 Task: Create Board Vendor Management to Workspace Experiential Marketing. Create Board Budget Management to Workspace Experiential Marketing. Create Board Social Media Influencer Content Creation and Management to Workspace Experiential Marketing
Action: Mouse moved to (520, 111)
Screenshot: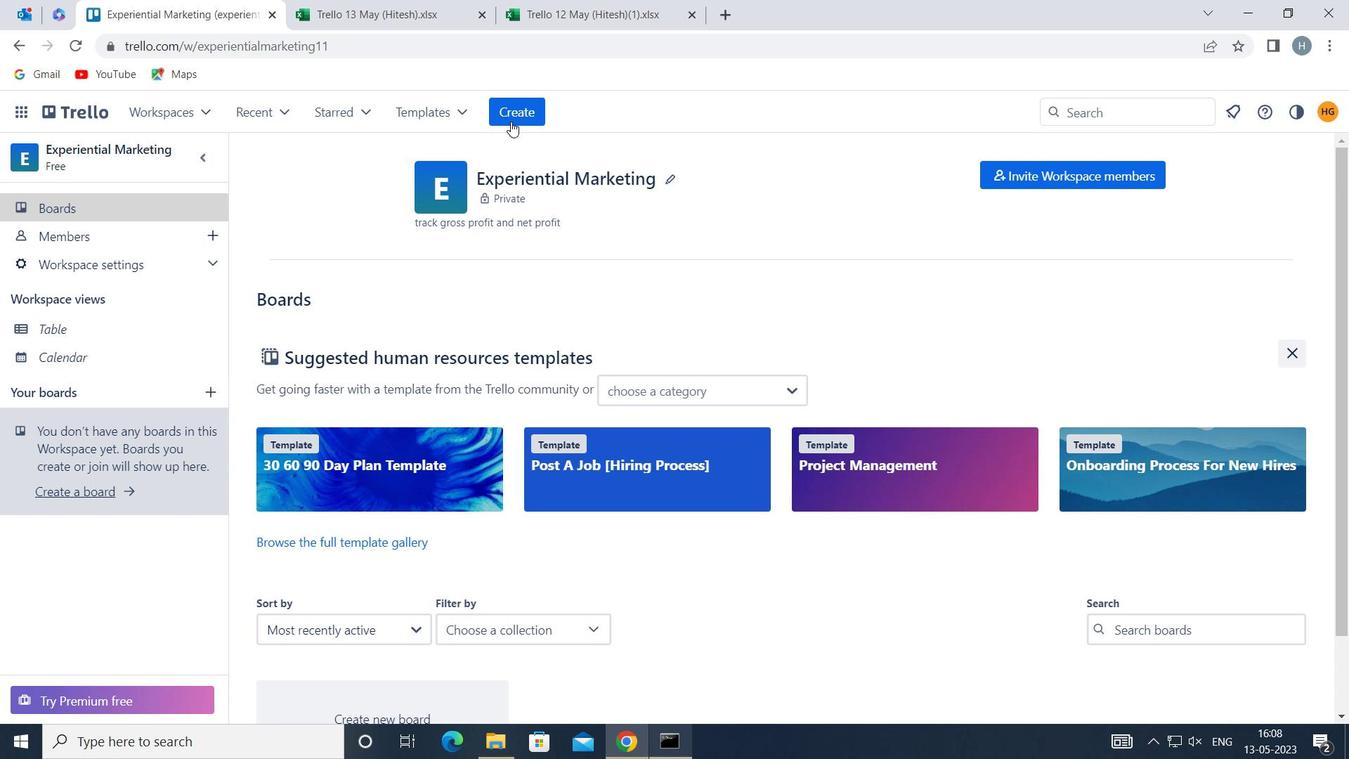 
Action: Mouse pressed left at (520, 111)
Screenshot: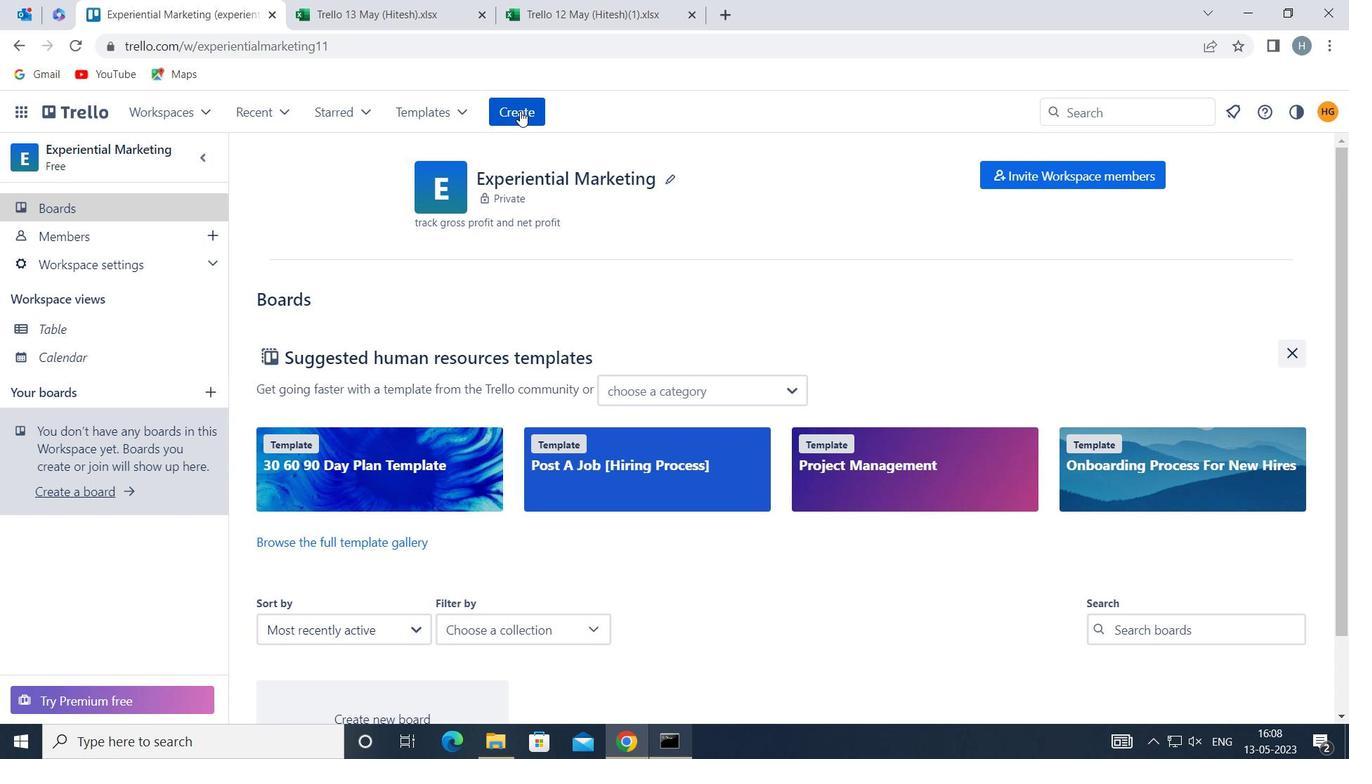 
Action: Mouse moved to (553, 165)
Screenshot: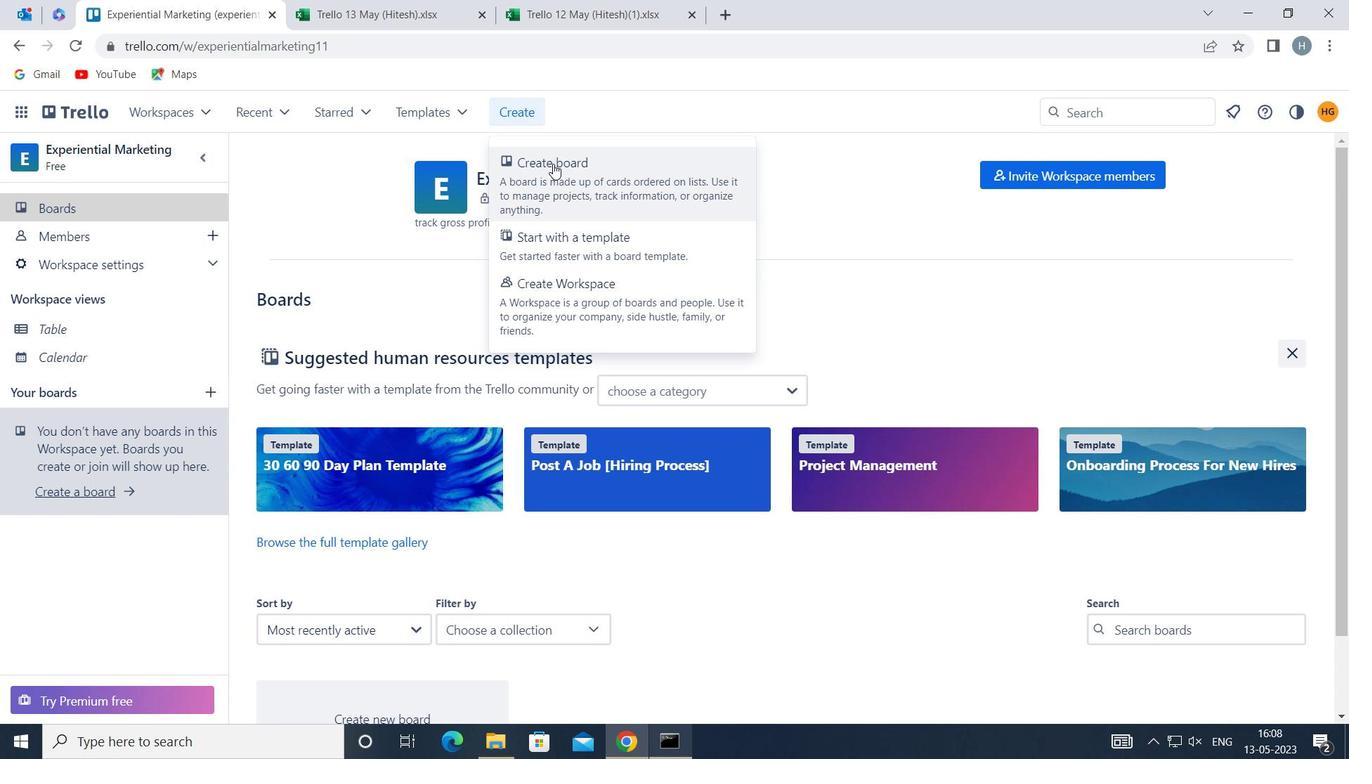 
Action: Mouse pressed left at (553, 165)
Screenshot: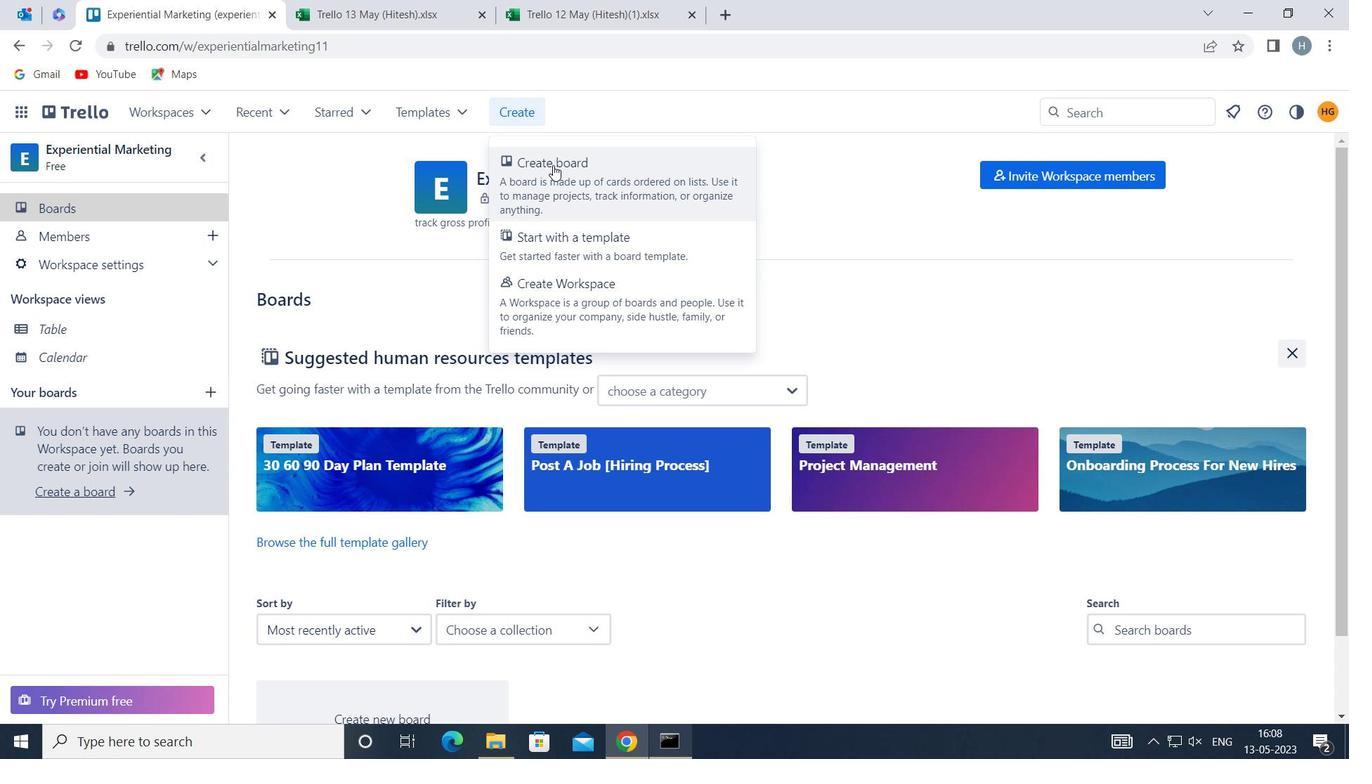 
Action: Key pressed <Key.shift>VENDOR<Key.space><Key.shift>M<Key.backspace><Key.shift>MANAGEMENT
Screenshot: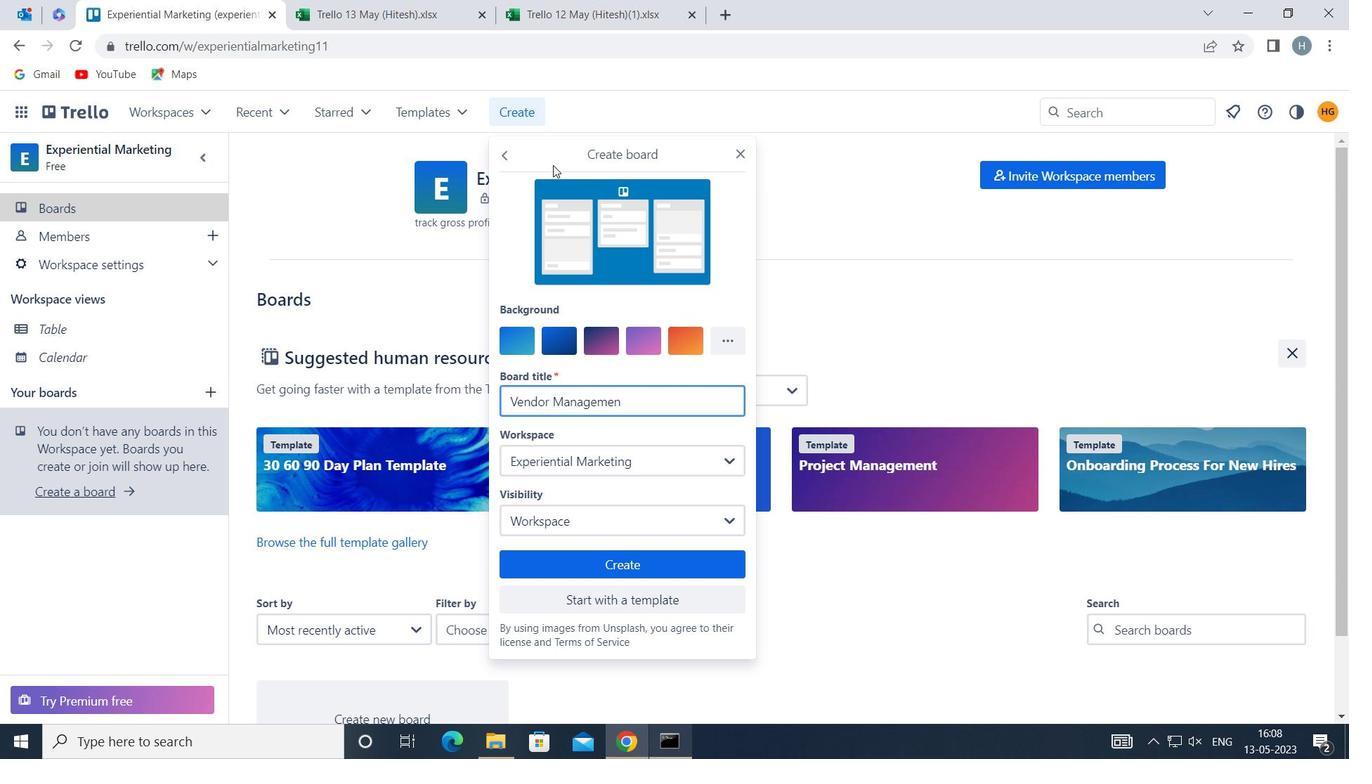 
Action: Mouse moved to (567, 172)
Screenshot: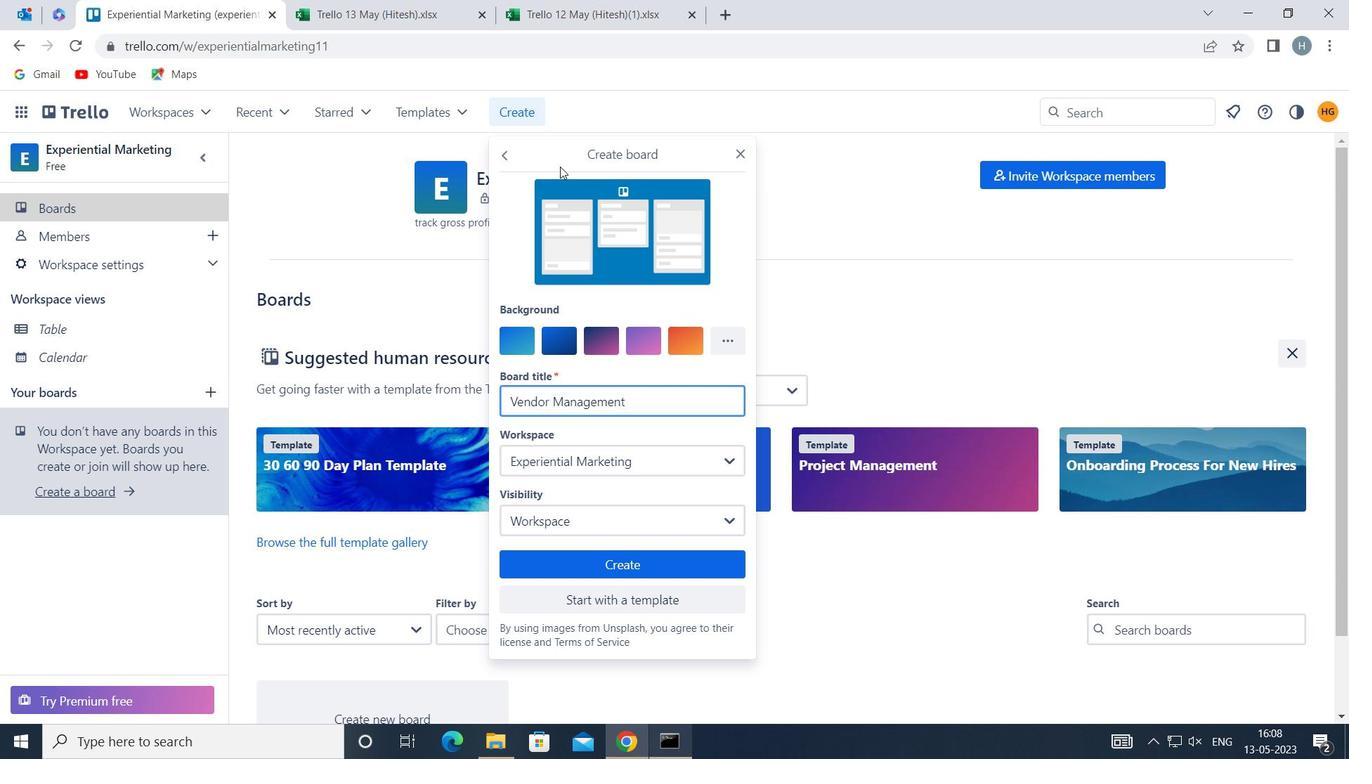 
Action: Key pressed <Key.space>
Screenshot: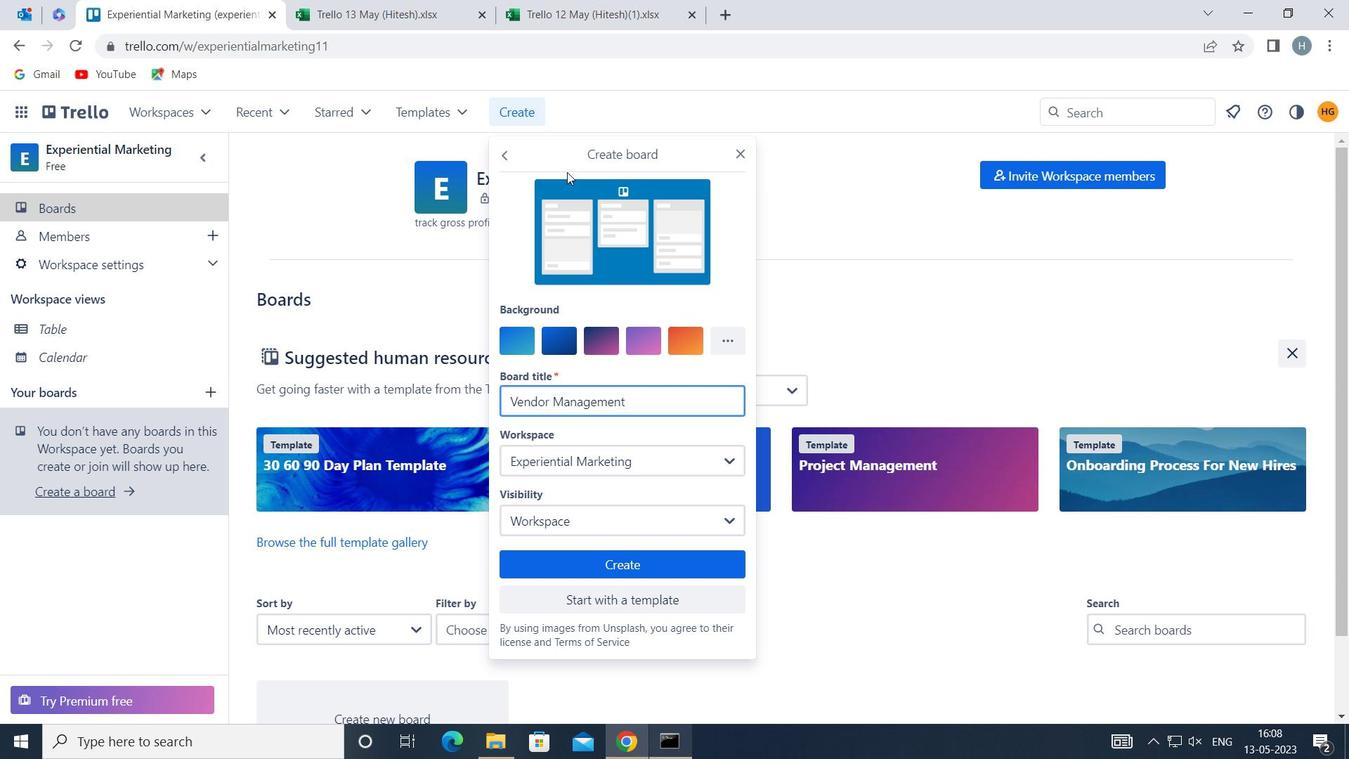 
Action: Mouse moved to (629, 558)
Screenshot: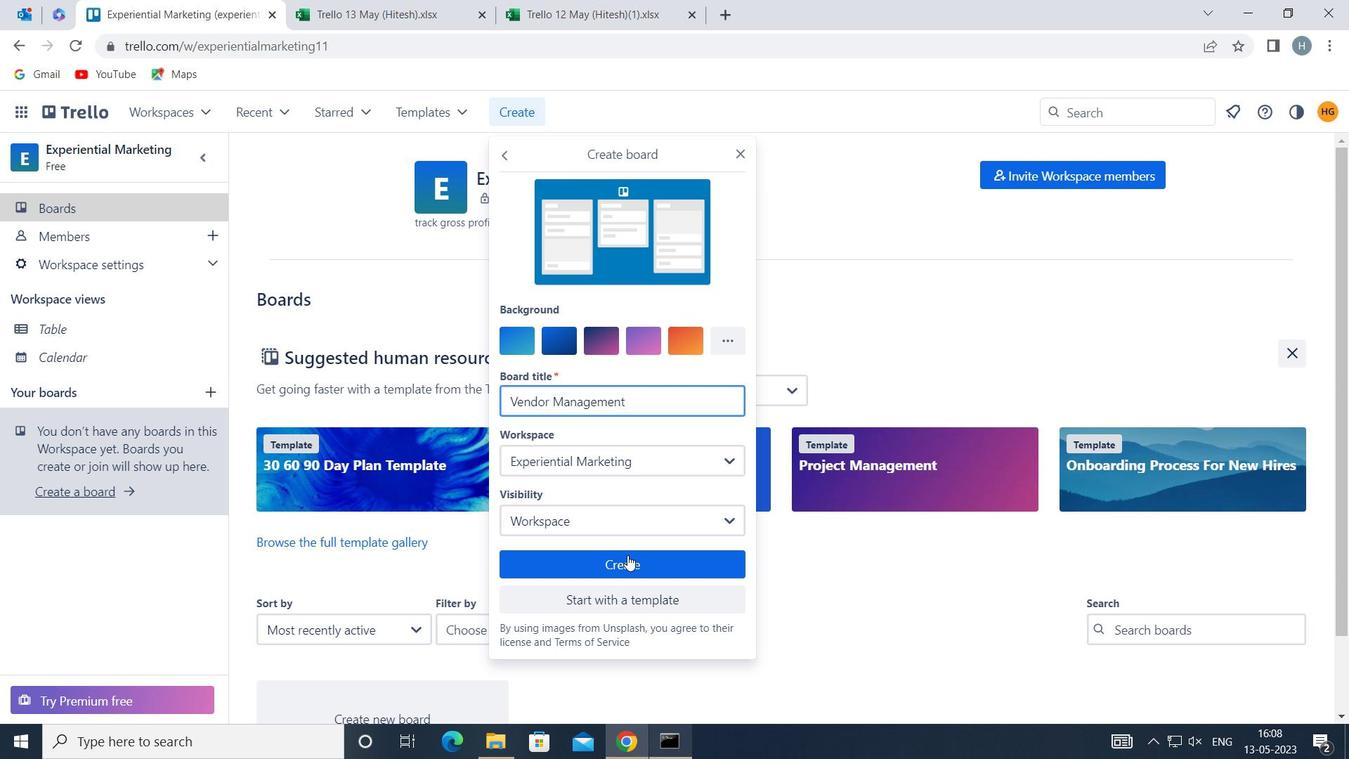 
Action: Mouse pressed left at (629, 558)
Screenshot: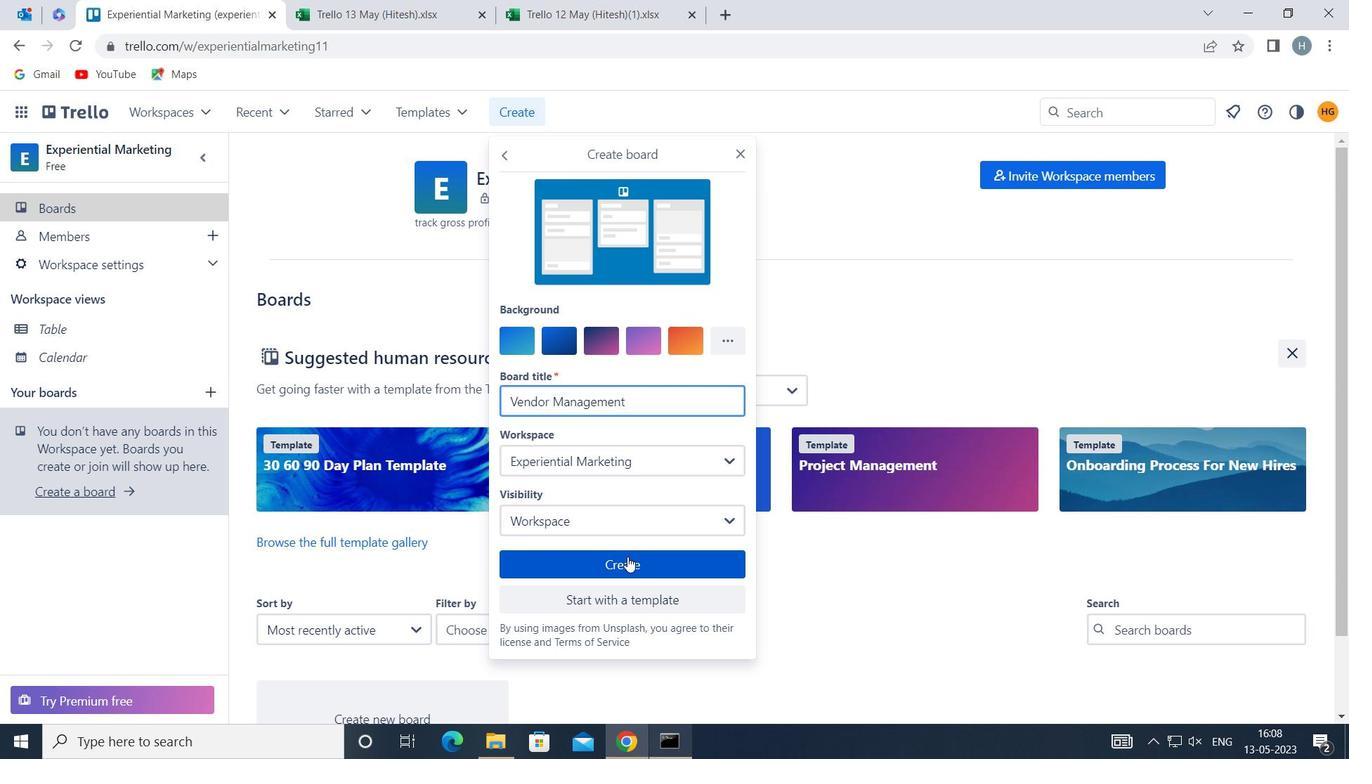 
Action: Mouse moved to (524, 113)
Screenshot: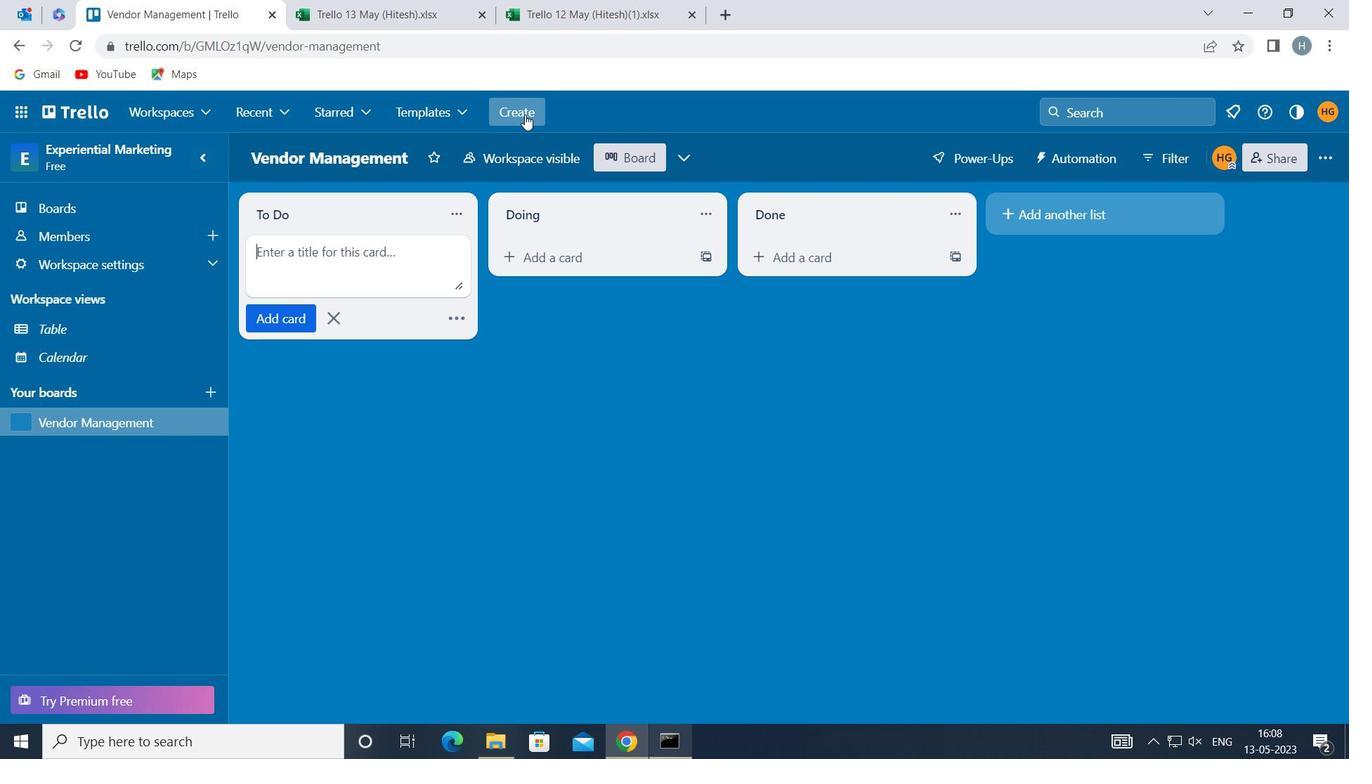 
Action: Mouse pressed left at (524, 113)
Screenshot: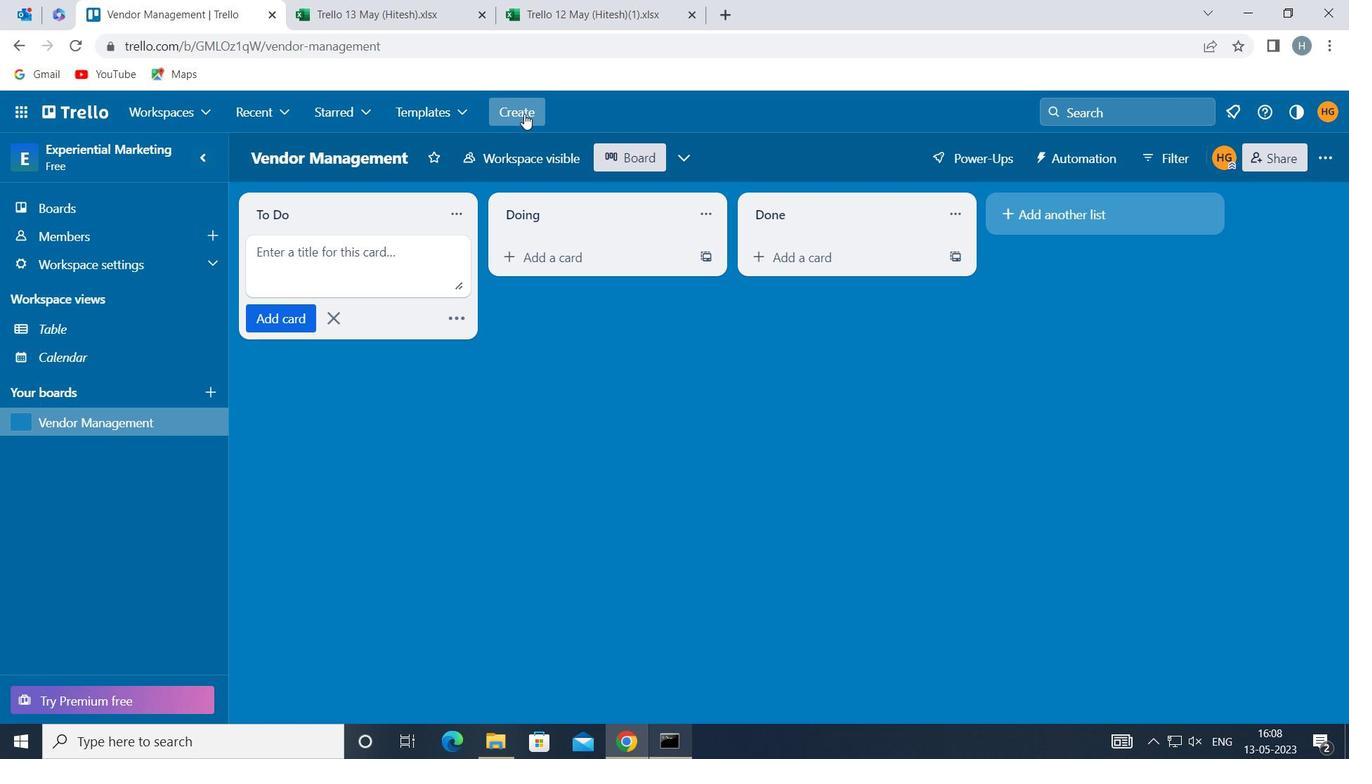
Action: Mouse moved to (560, 170)
Screenshot: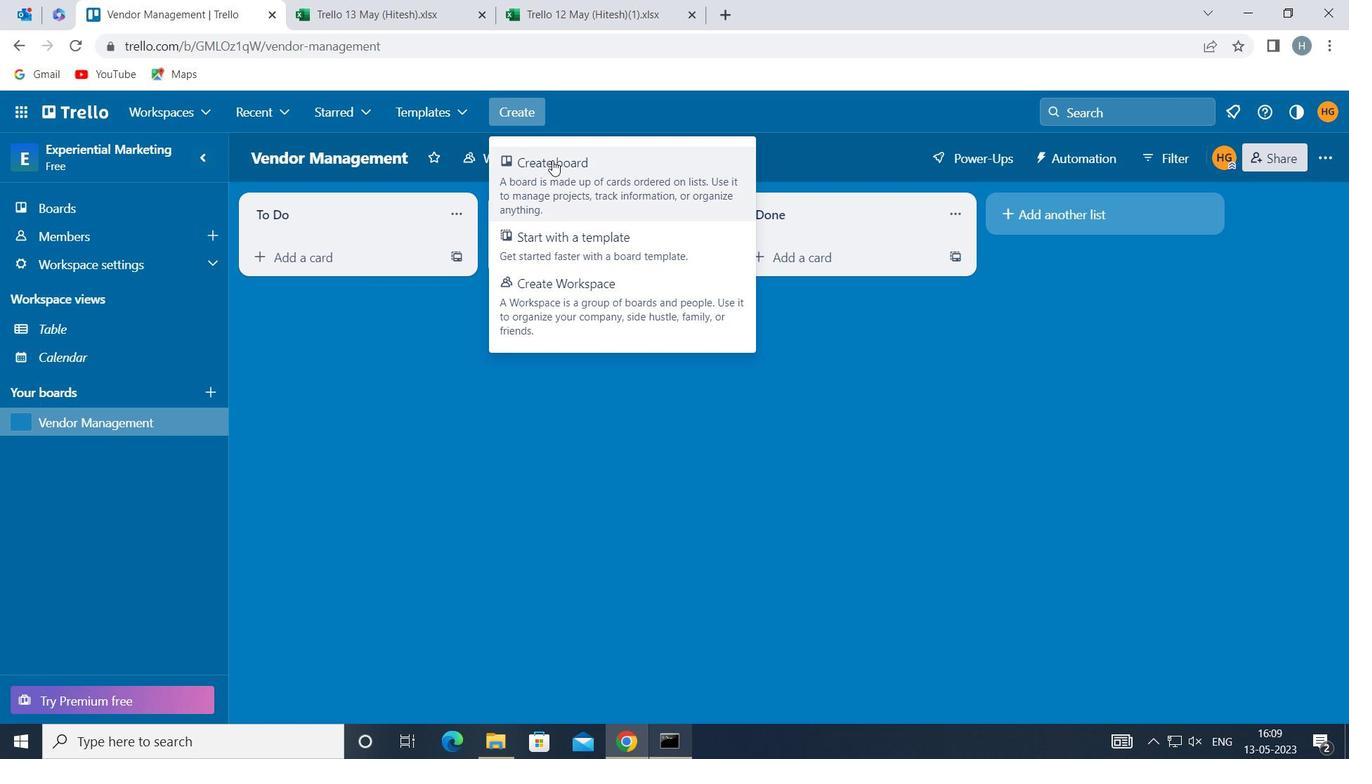 
Action: Mouse pressed left at (560, 170)
Screenshot: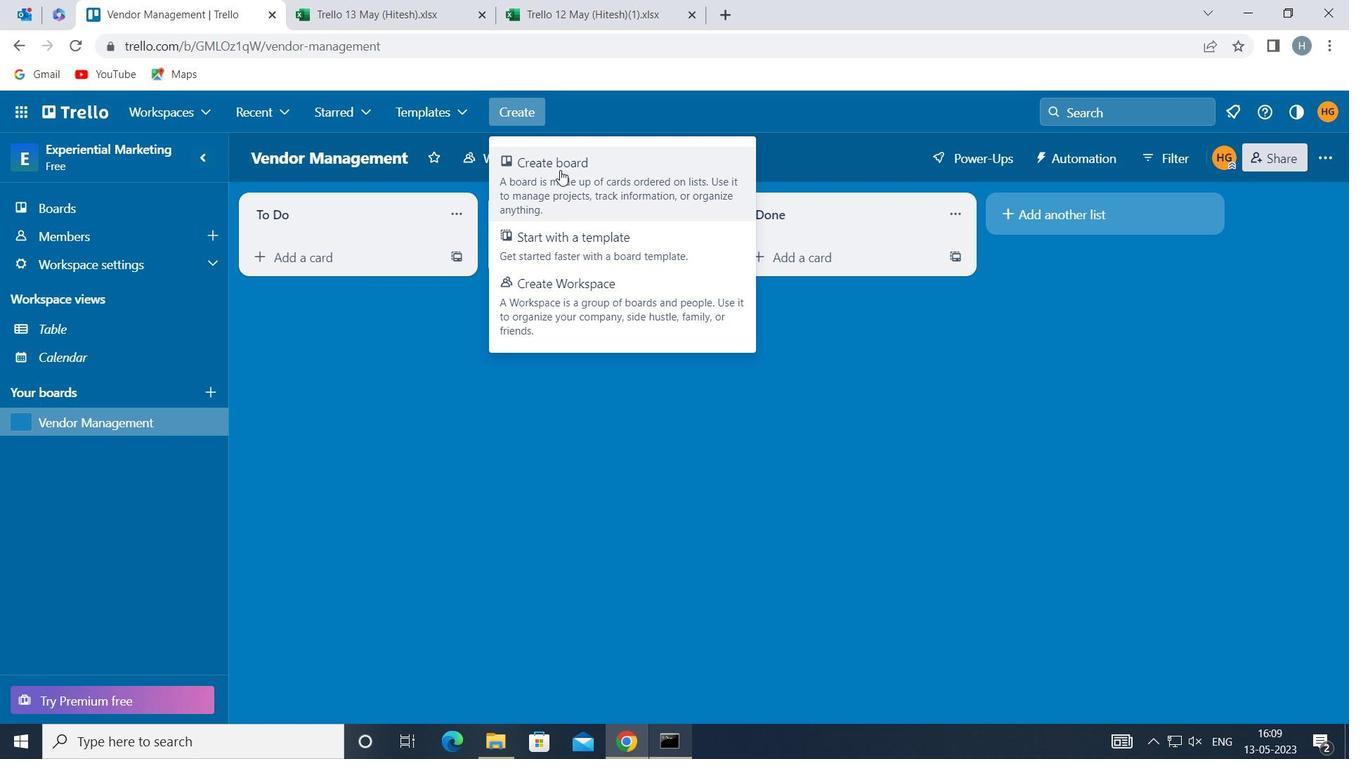 
Action: Mouse moved to (558, 177)
Screenshot: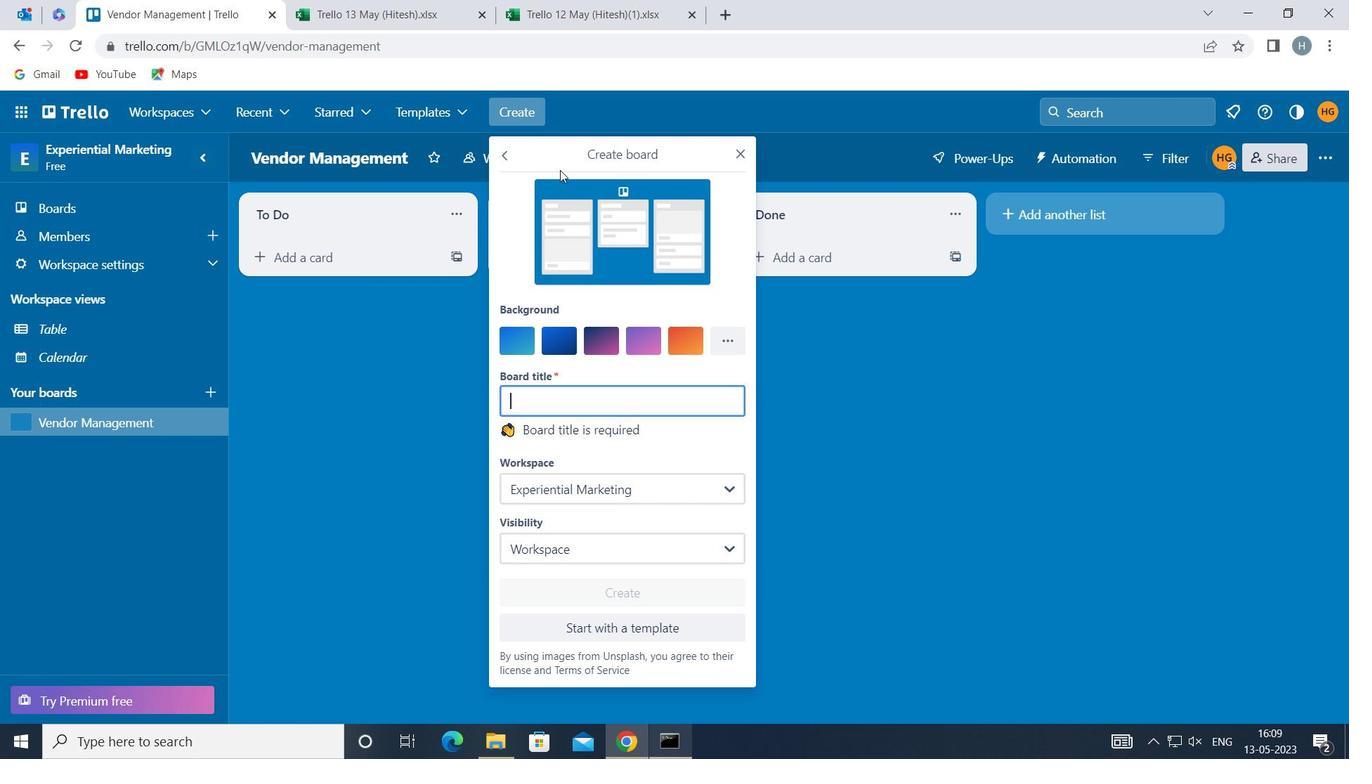 
Action: Key pressed <Key.shift>BUDGET<Key.space>
Screenshot: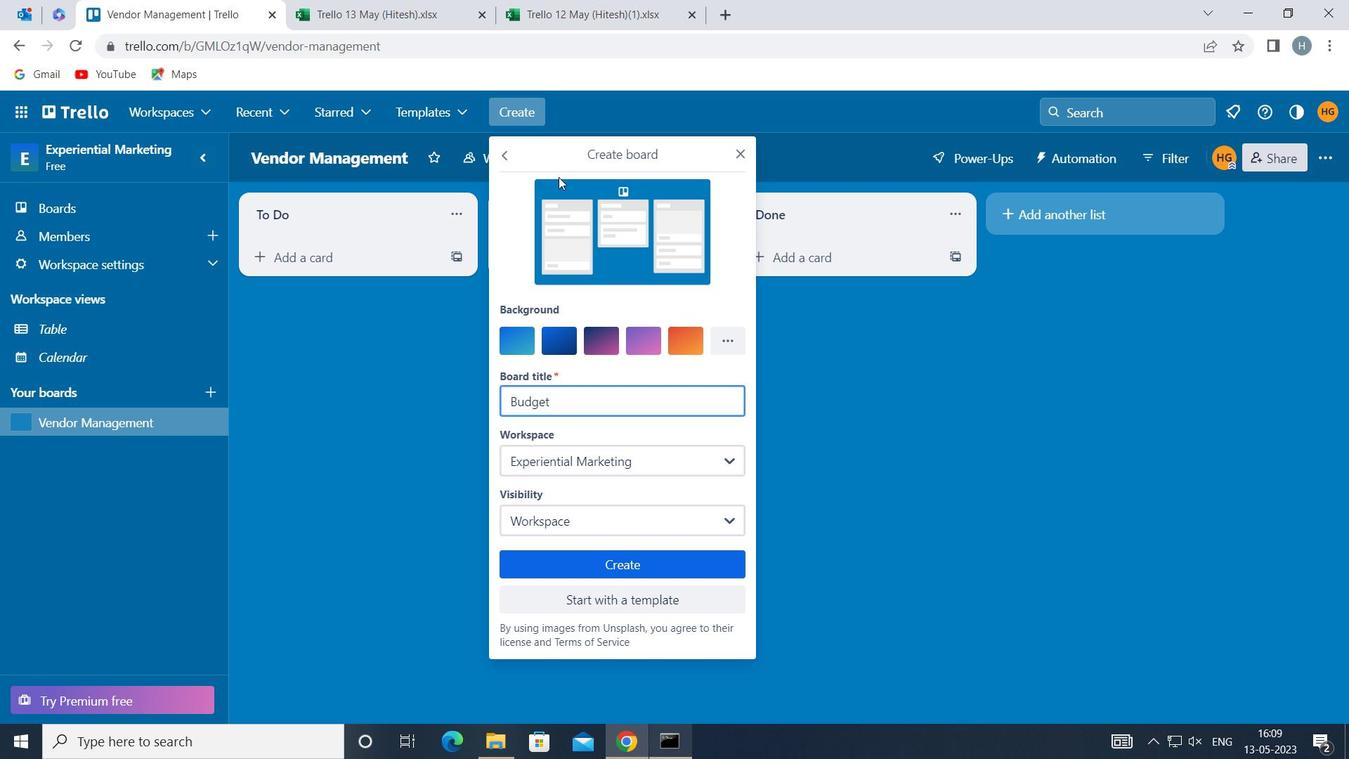 
Action: Mouse moved to (558, 179)
Screenshot: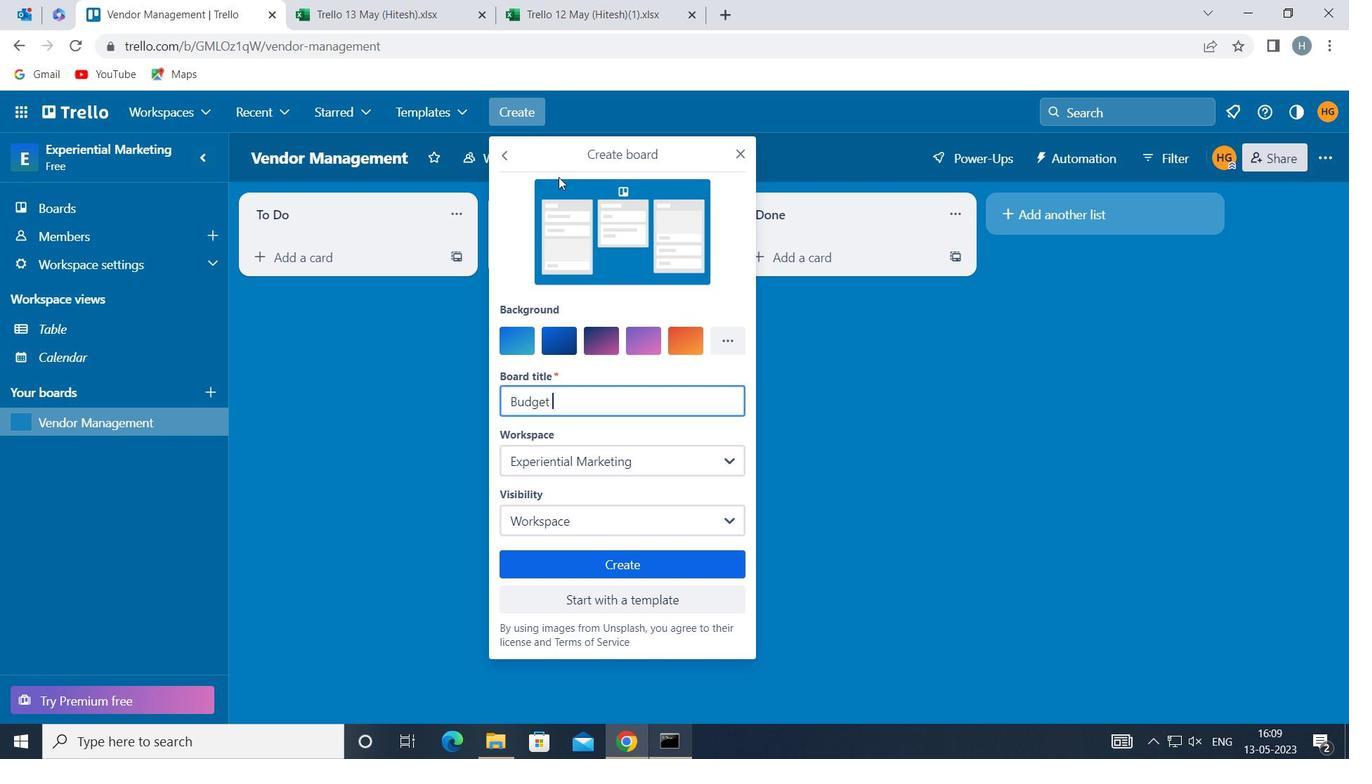 
Action: Key pressed <Key.shift>
Screenshot: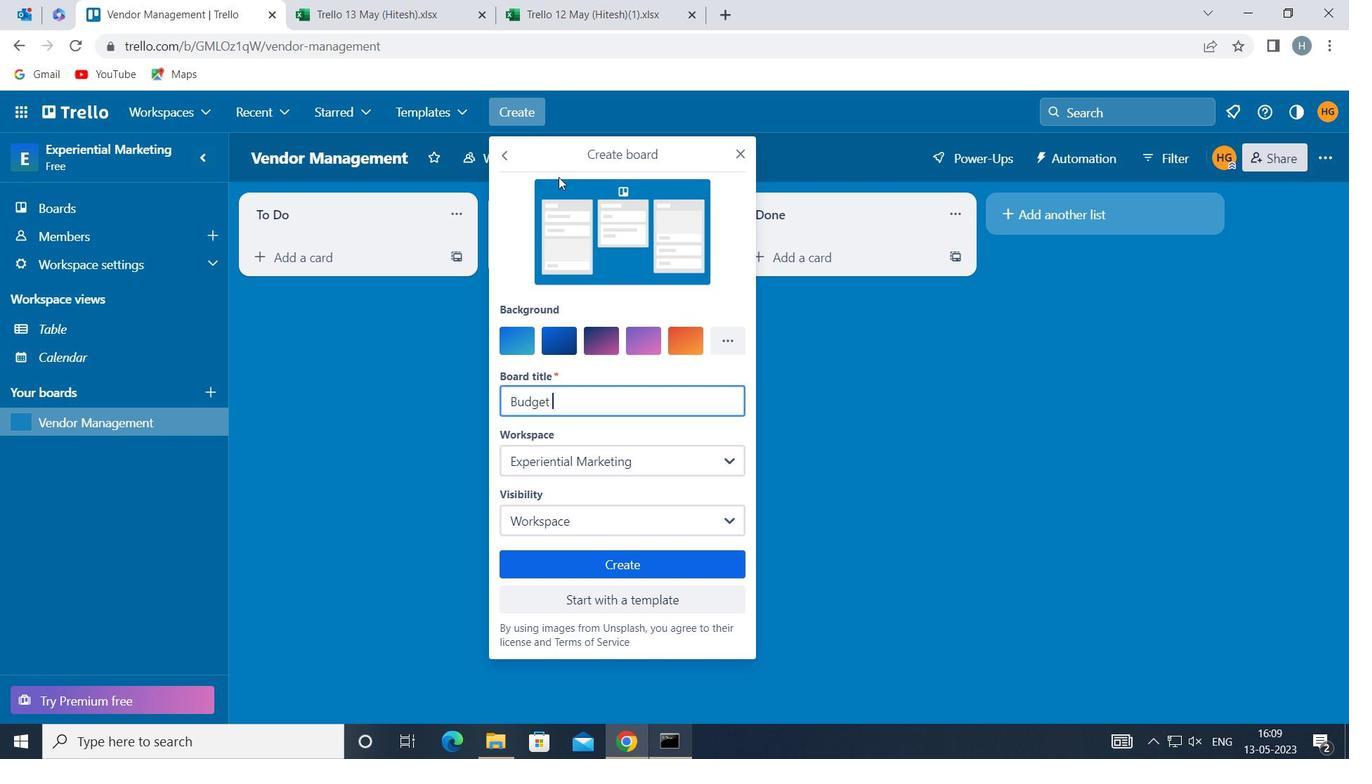 
Action: Mouse moved to (550, 183)
Screenshot: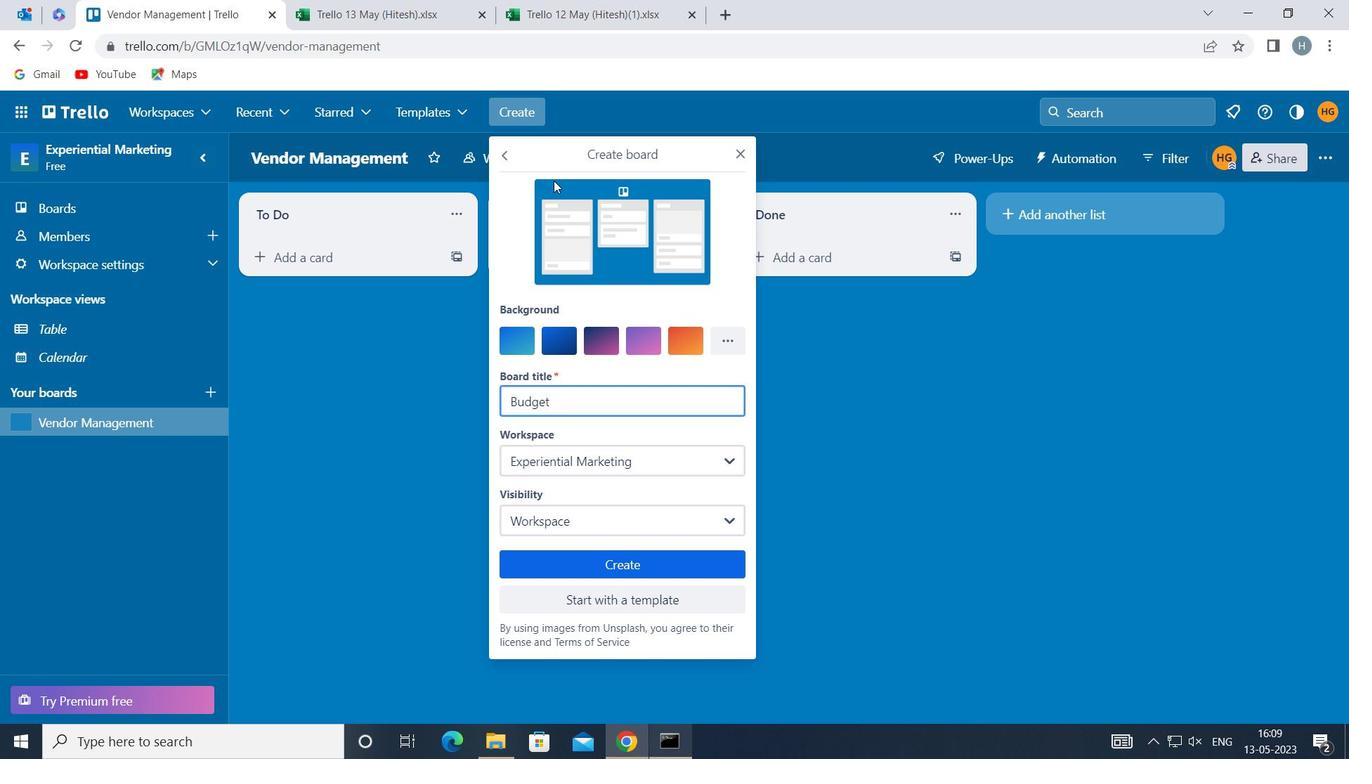 
Action: Key pressed <Key.shift><Key.shift>MANAGEMENT
Screenshot: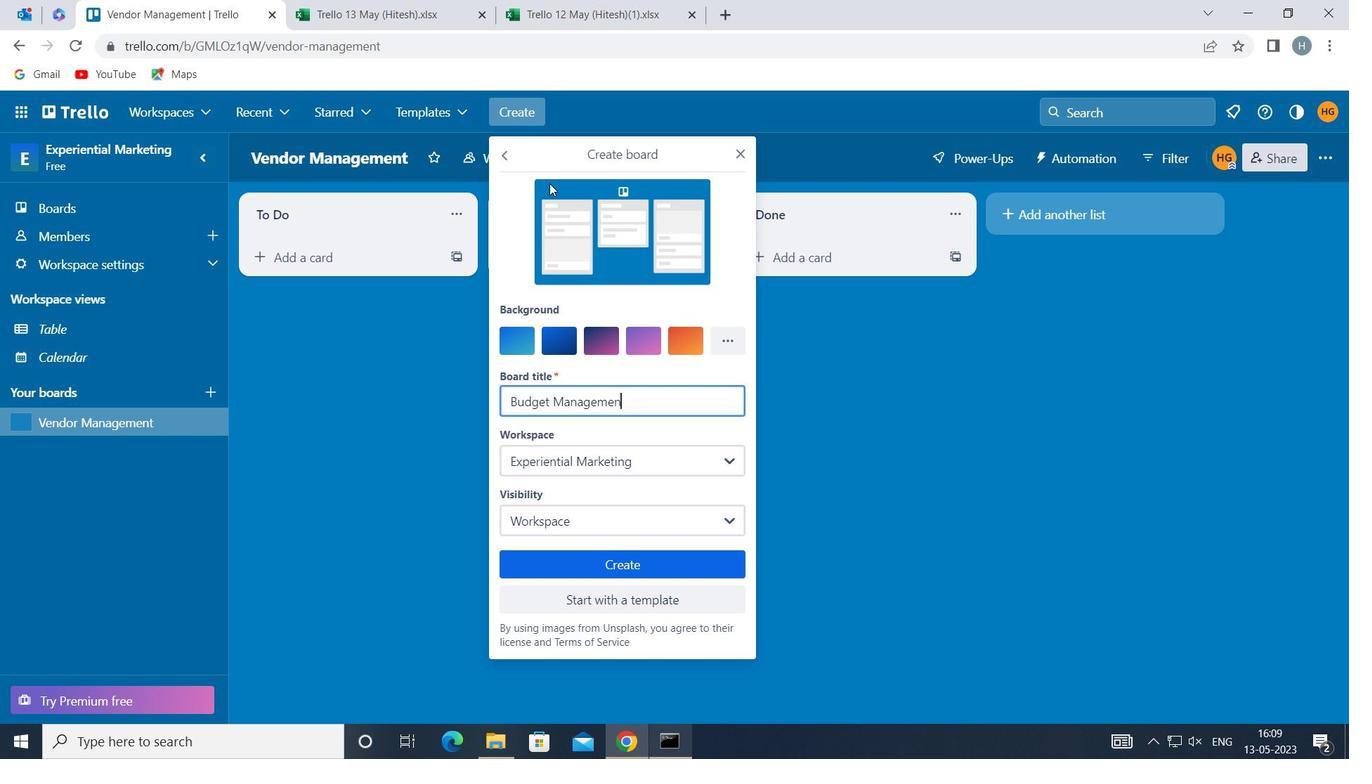 
Action: Mouse moved to (614, 572)
Screenshot: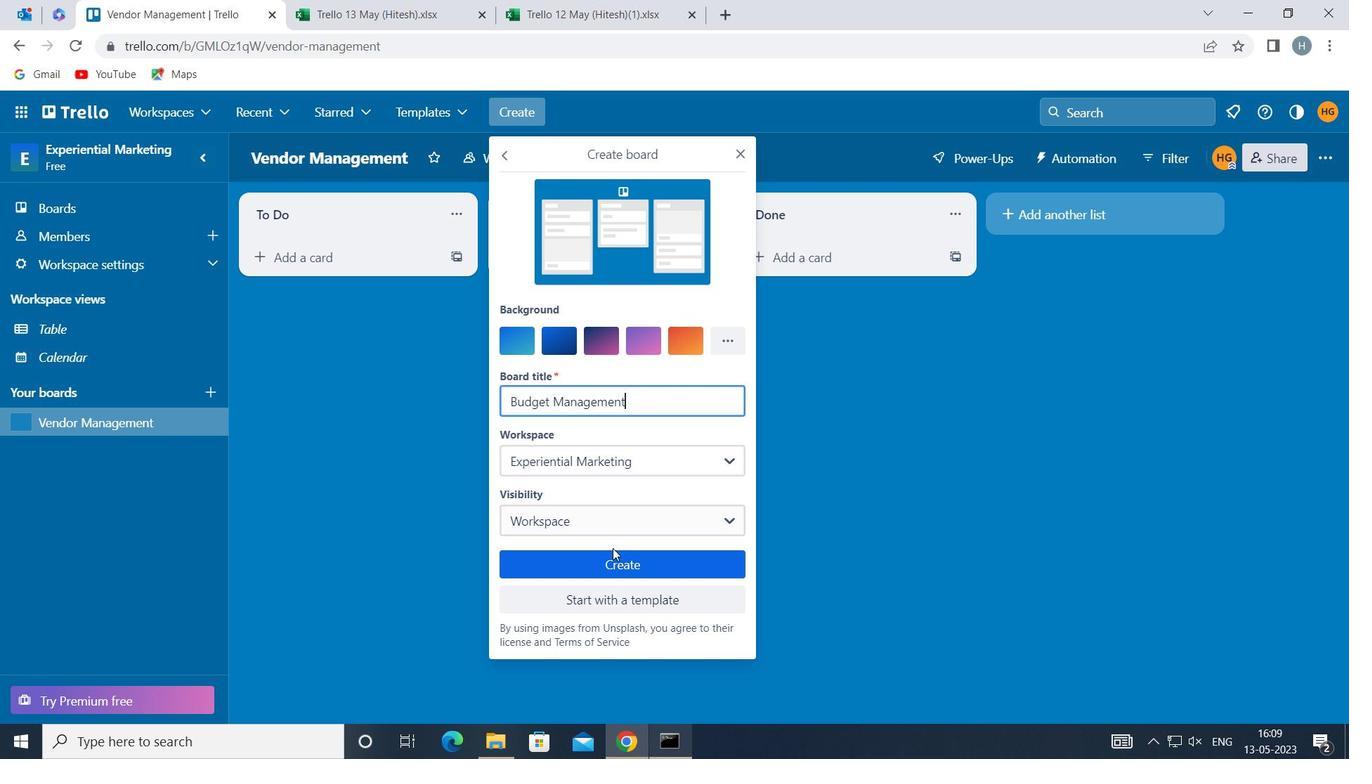 
Action: Mouse pressed left at (614, 572)
Screenshot: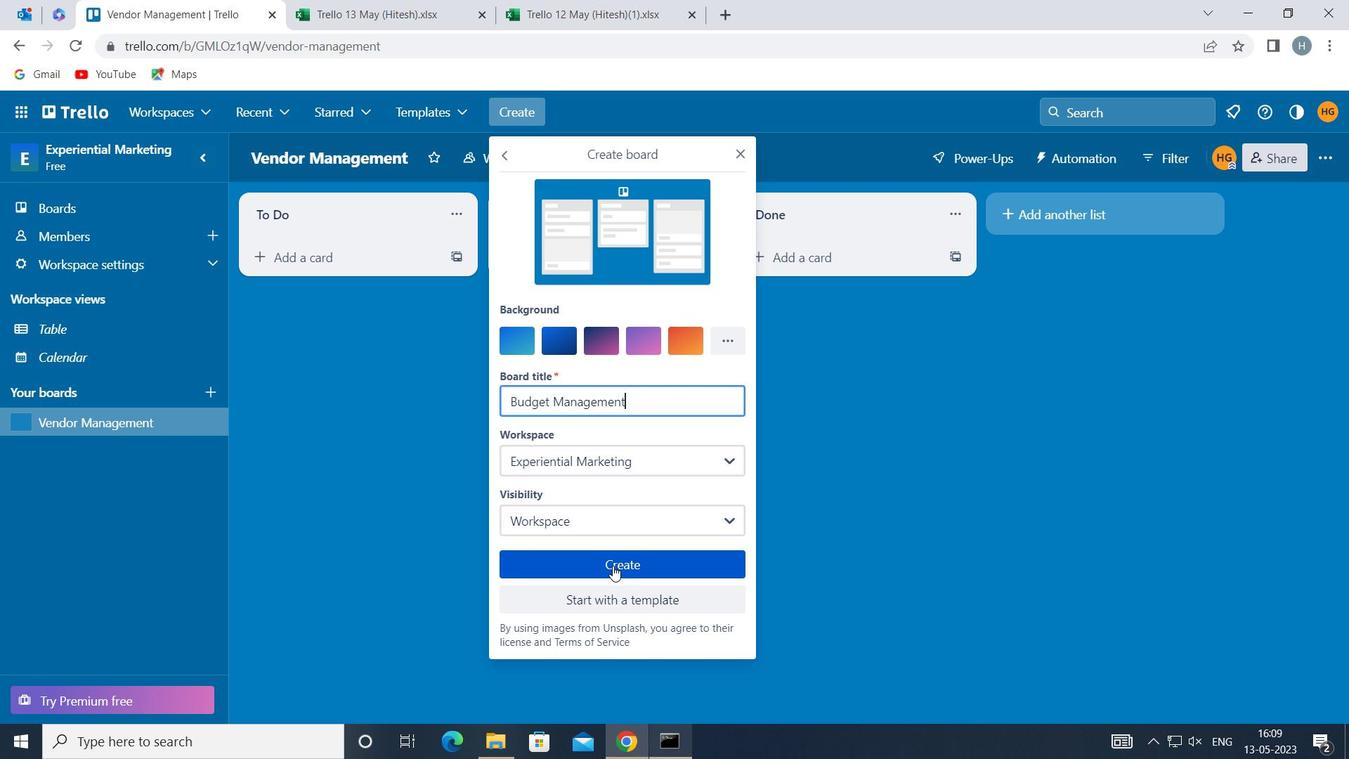 
Action: Mouse moved to (518, 111)
Screenshot: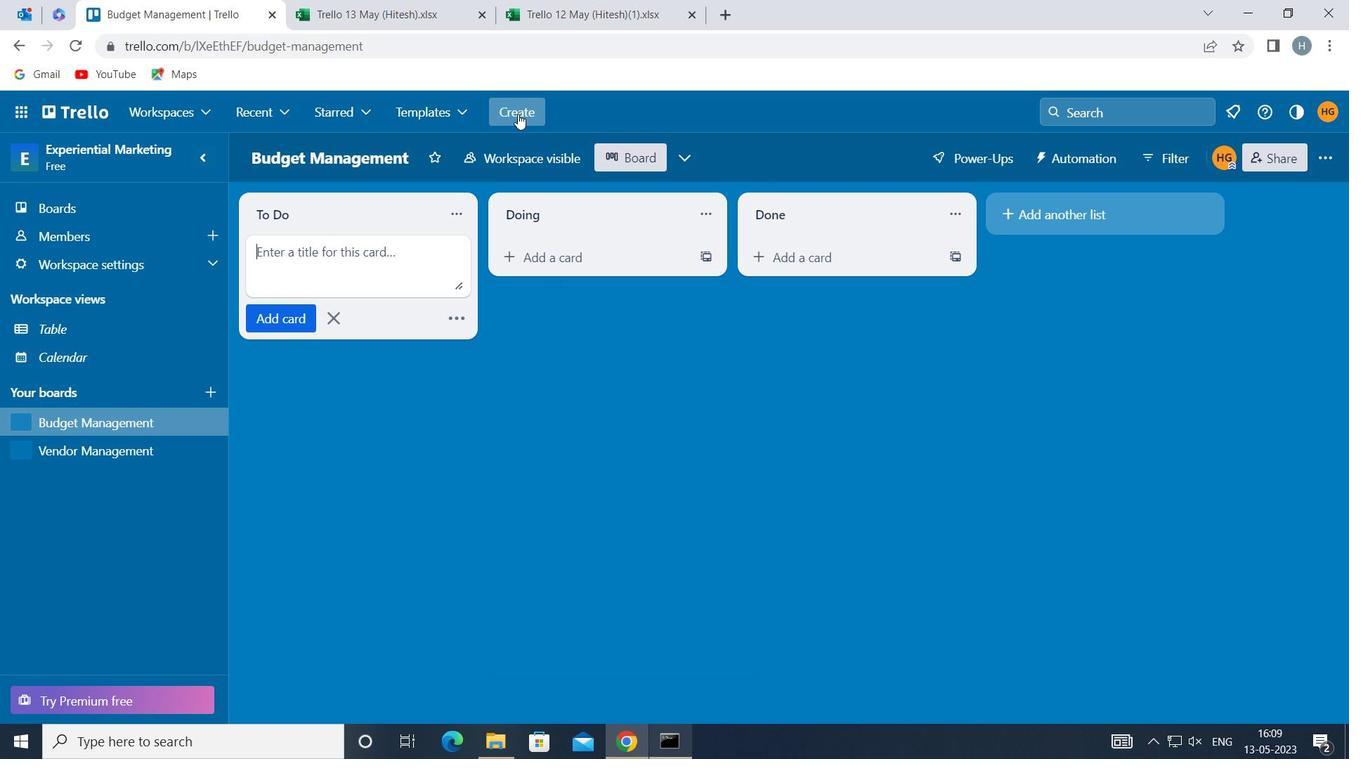 
Action: Mouse pressed left at (518, 111)
Screenshot: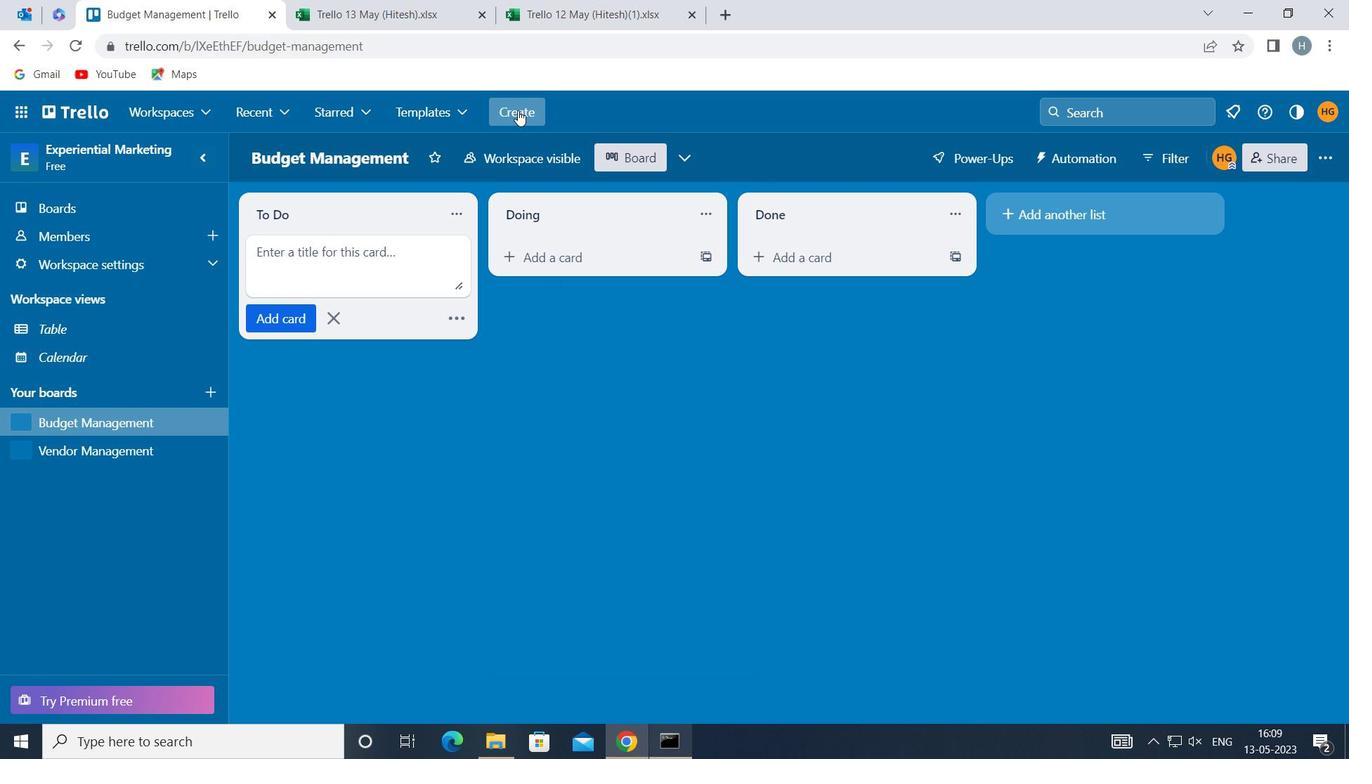 
Action: Mouse moved to (548, 179)
Screenshot: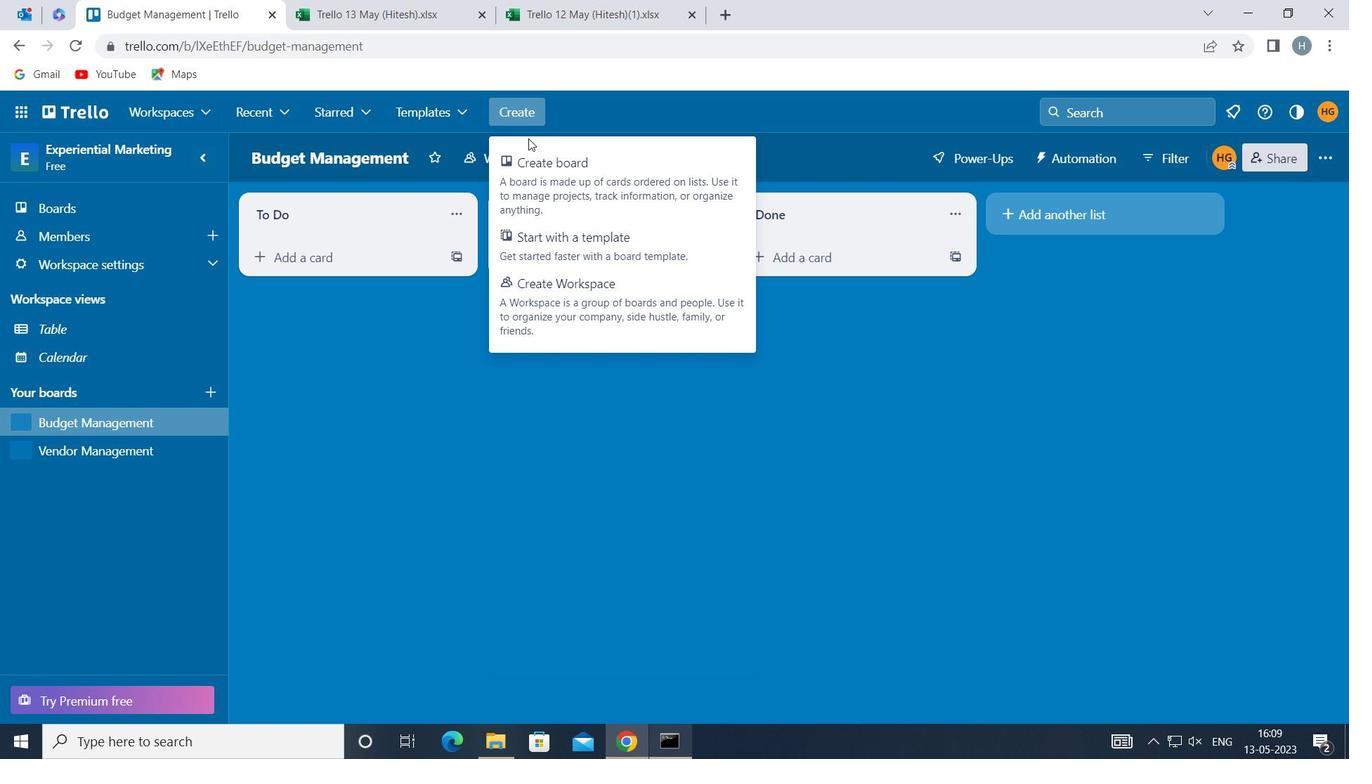 
Action: Mouse pressed left at (548, 179)
Screenshot: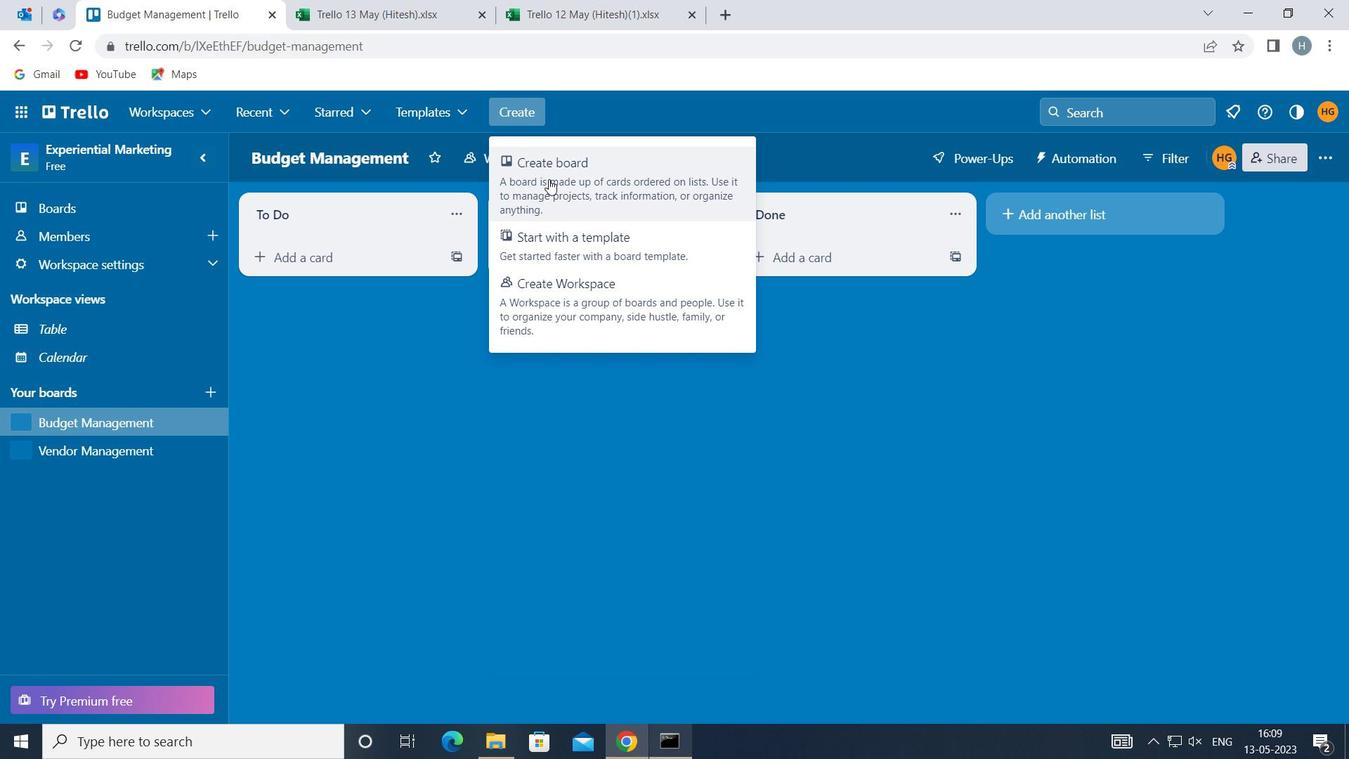 
Action: Mouse moved to (560, 239)
Screenshot: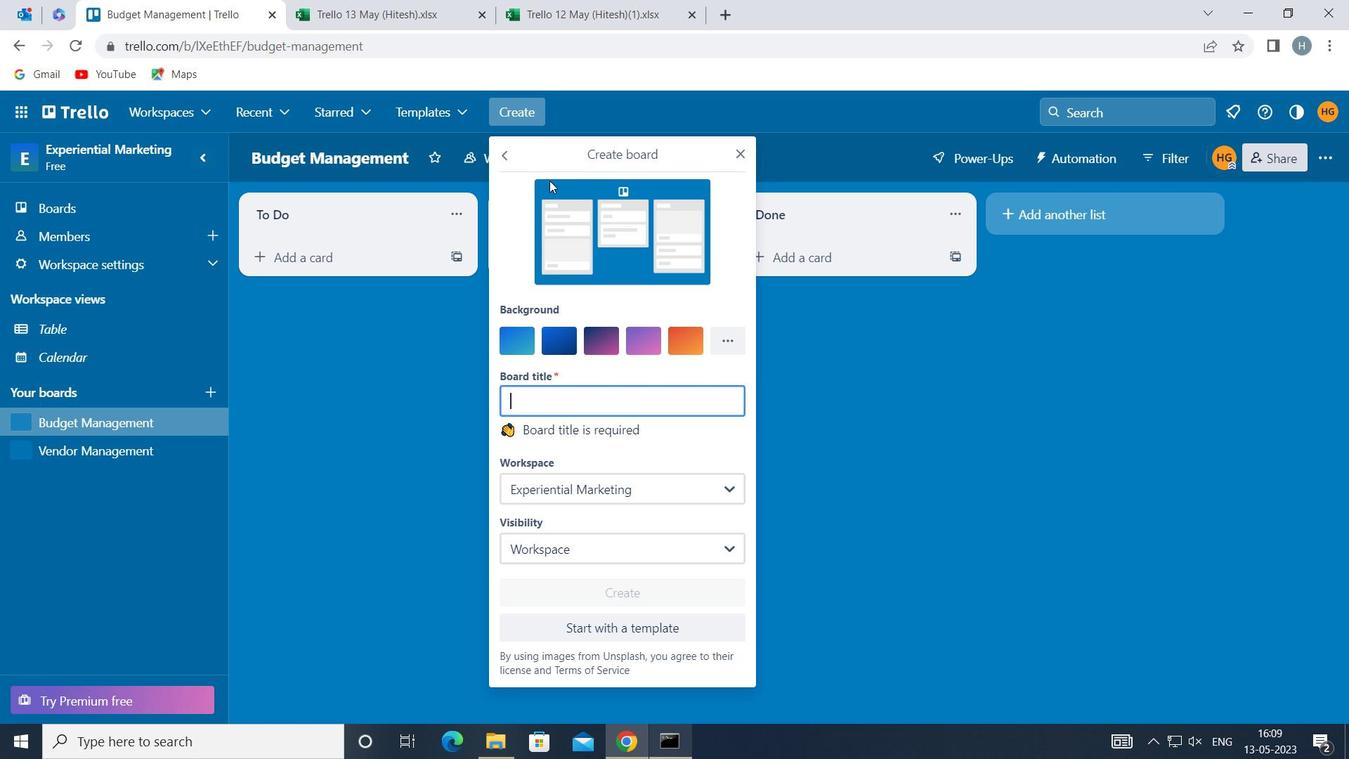 
Action: Key pressed <Key.shift>MEDIA<Key.space><Key.shift>INFLUENCER<Key.space><Key.shift>CONTENT<Key.space><Key.shift>CREATION<Key.space><Key.shift>AND<Key.space><Key.shift>MANAGEMENT
Screenshot: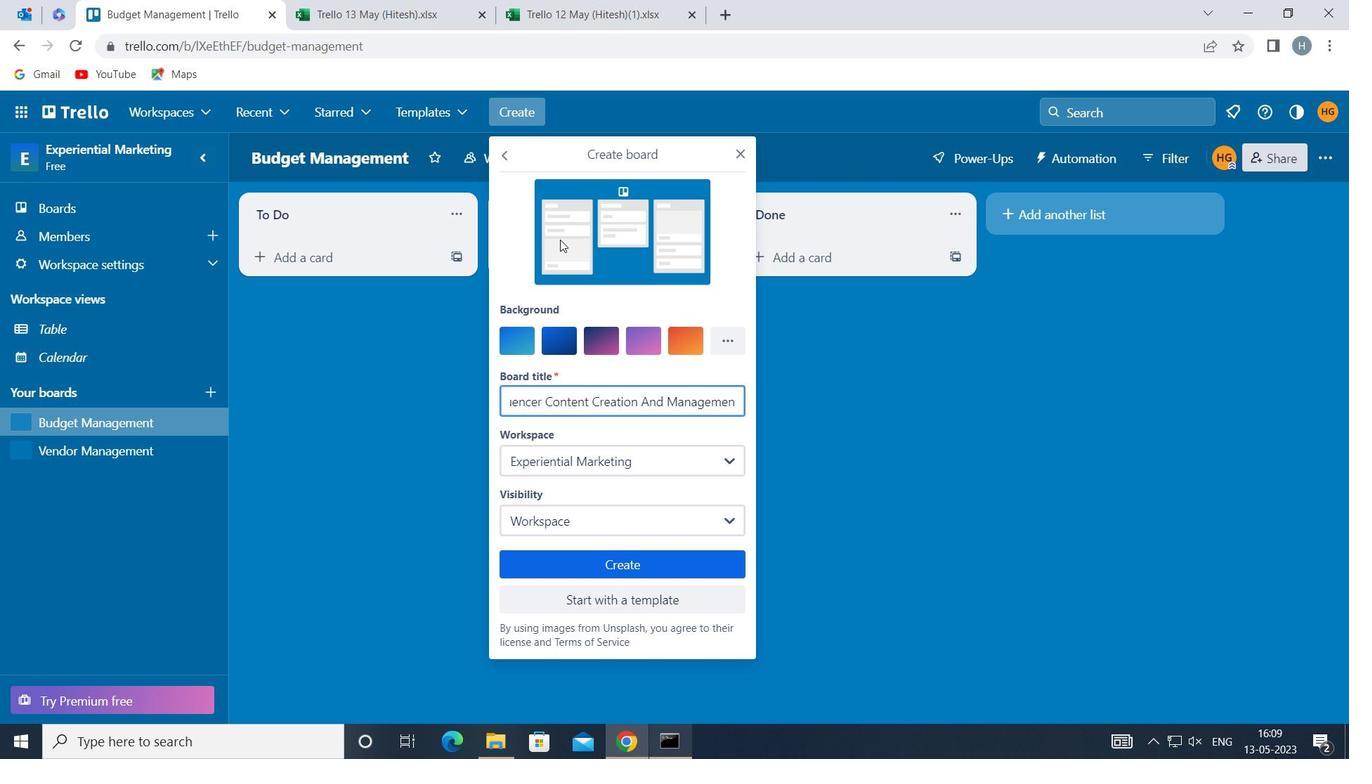 
Action: Mouse moved to (617, 562)
Screenshot: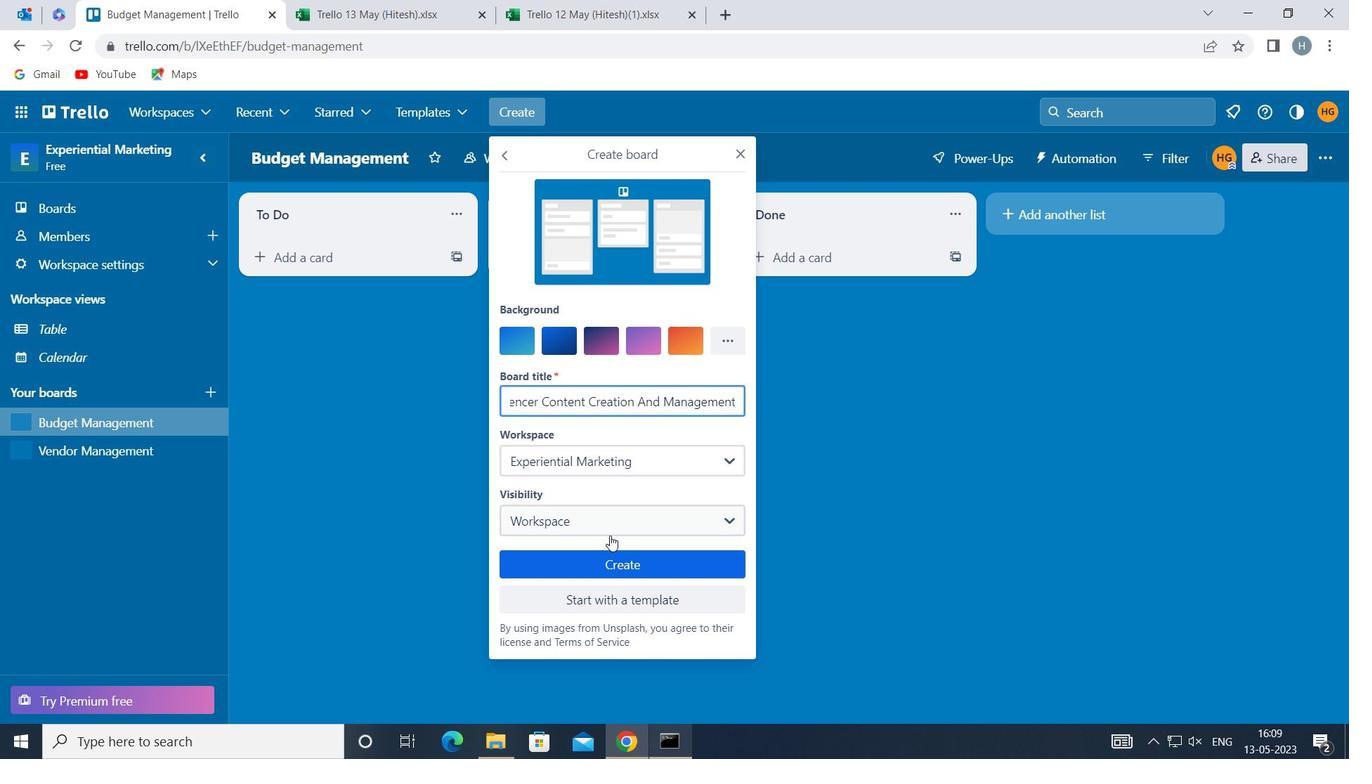 
Action: Mouse pressed left at (617, 562)
Screenshot: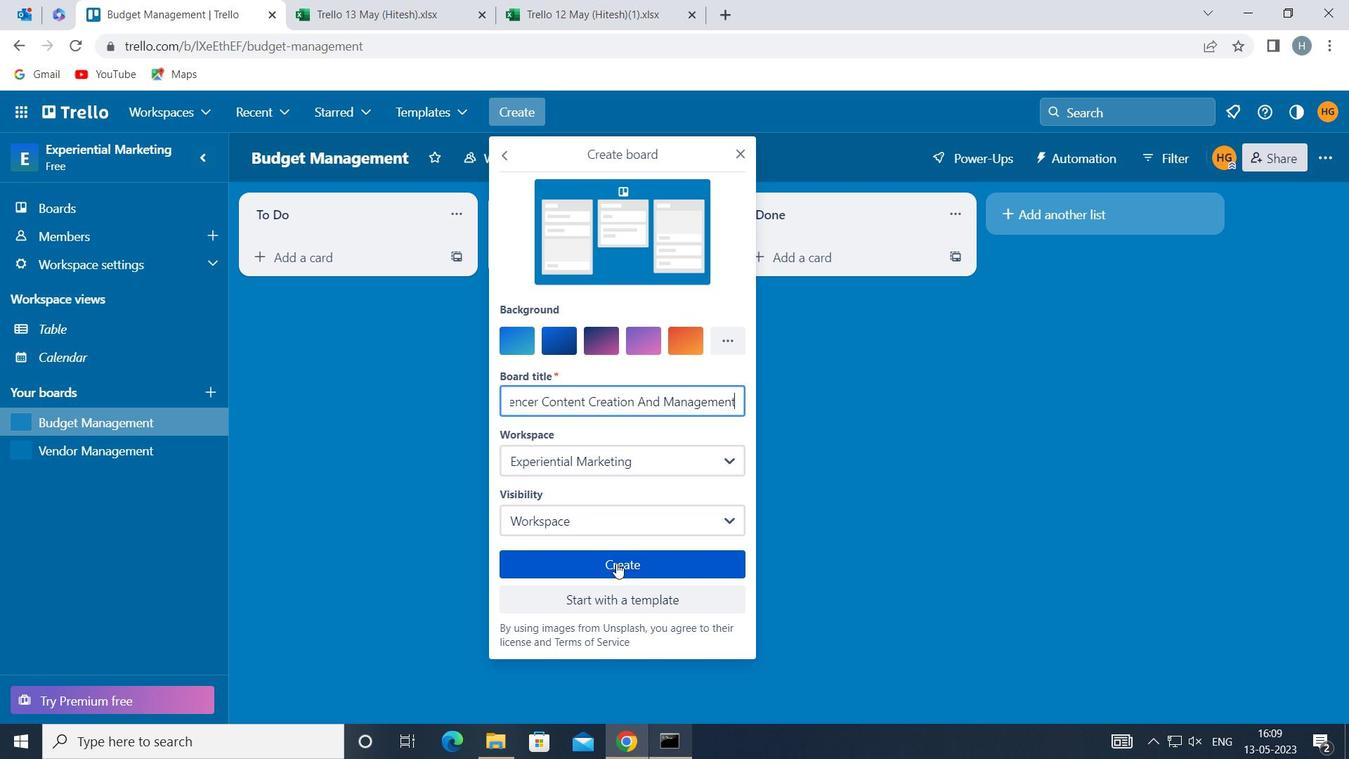 
Action: Mouse moved to (664, 306)
Screenshot: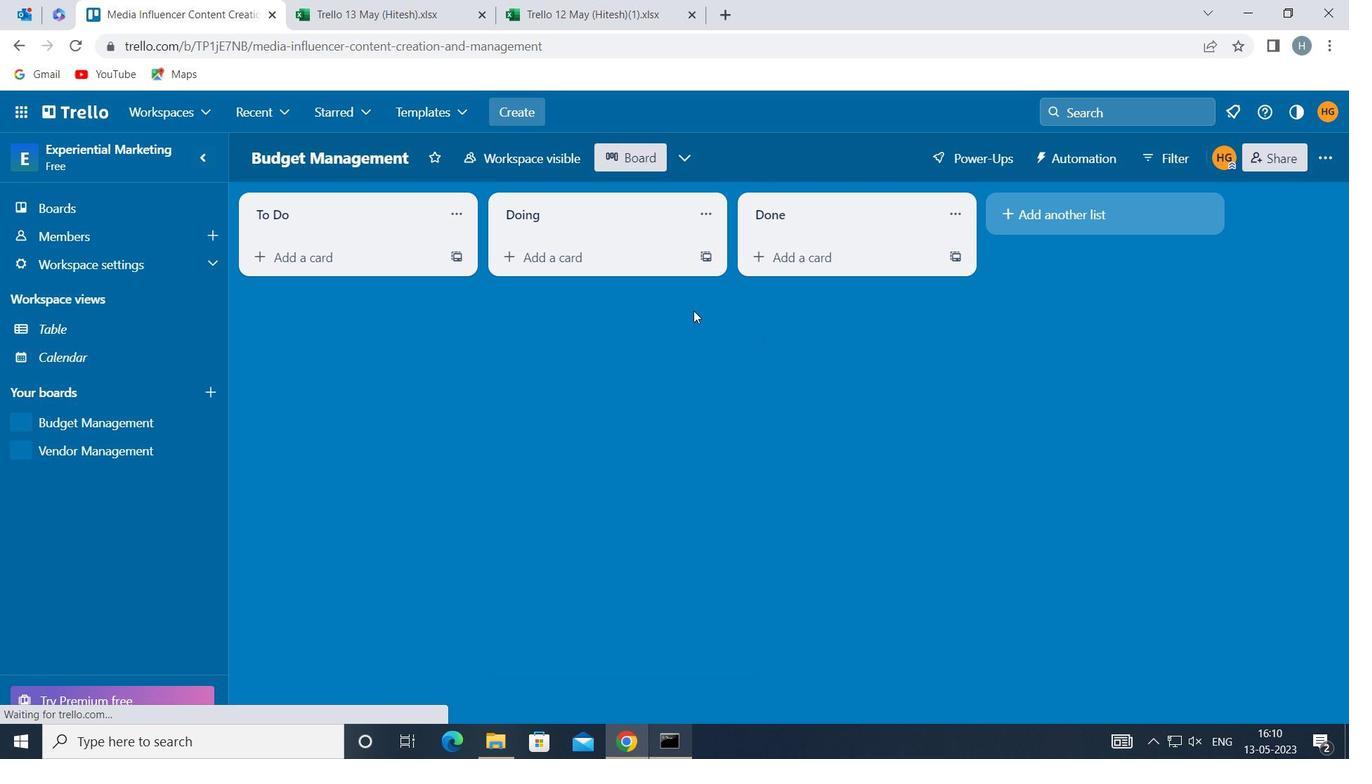 
Action: Key pressed <Key.f8>
Screenshot: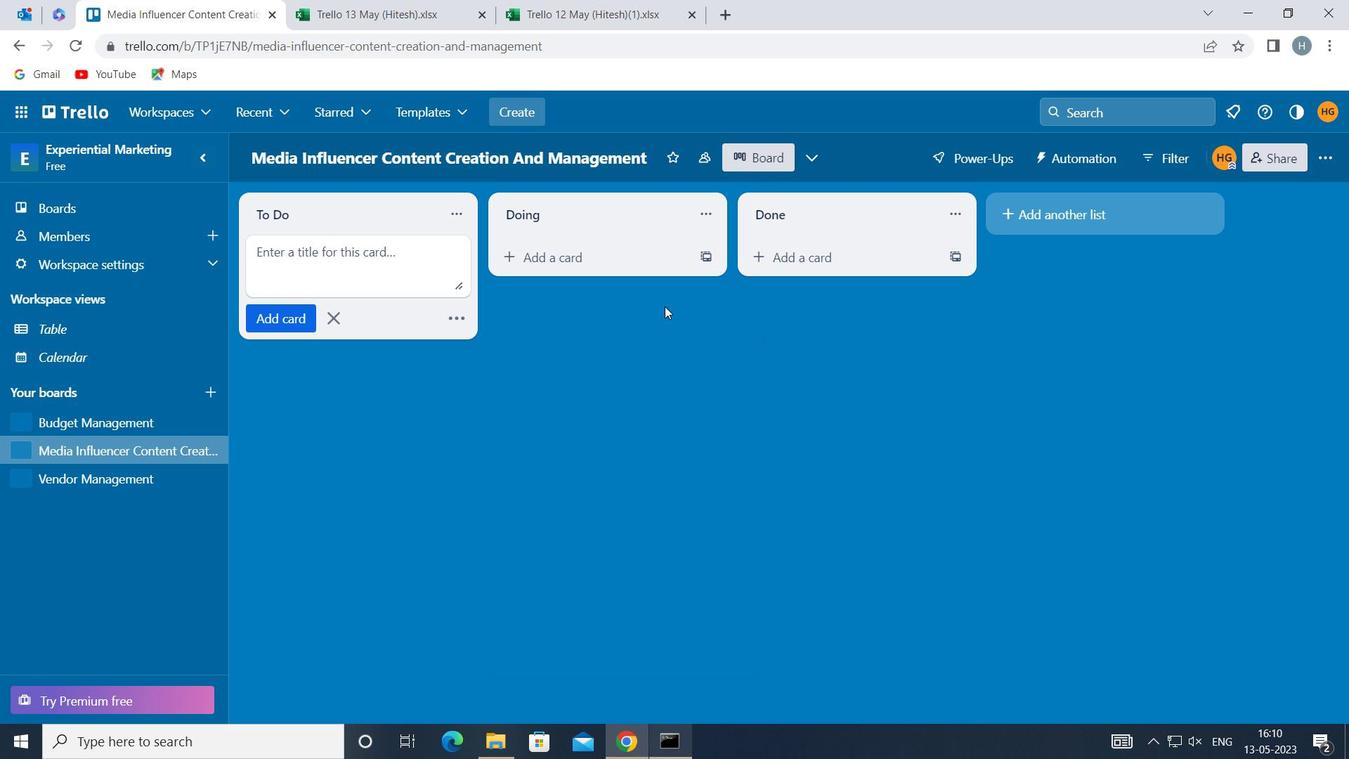 
